 Task: Select the Auckland Time as time zone for the schedule.
Action: Mouse moved to (1067, 94)
Screenshot: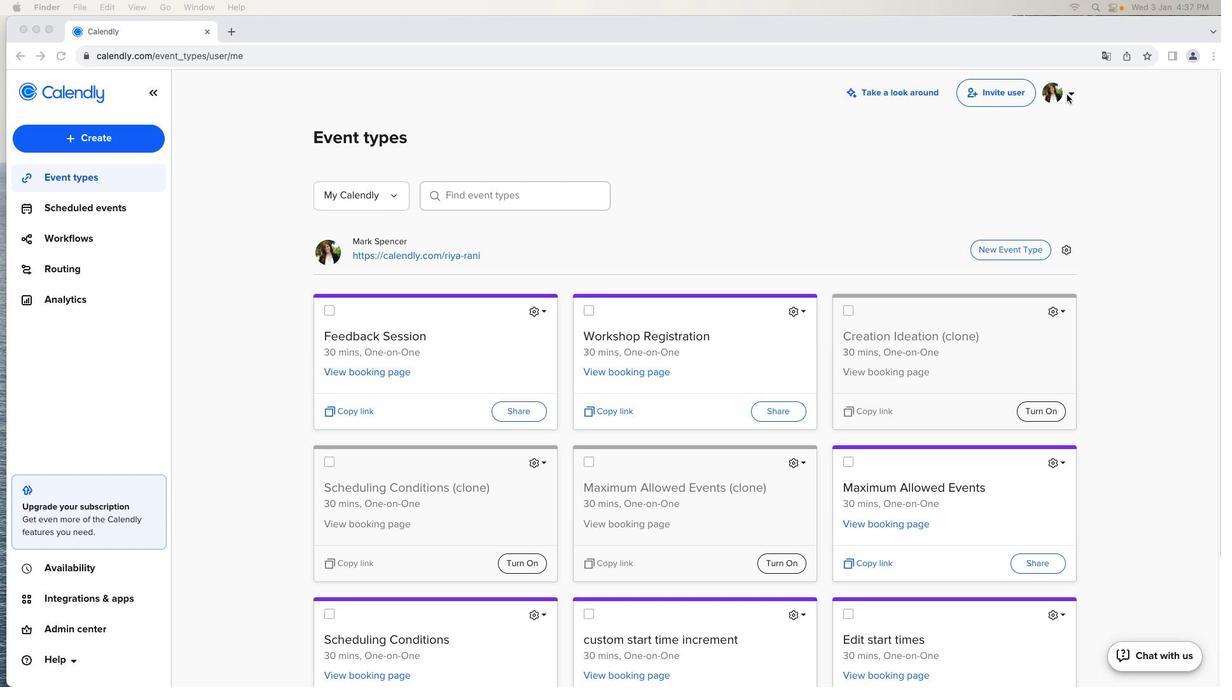 
Action: Mouse pressed left at (1067, 94)
Screenshot: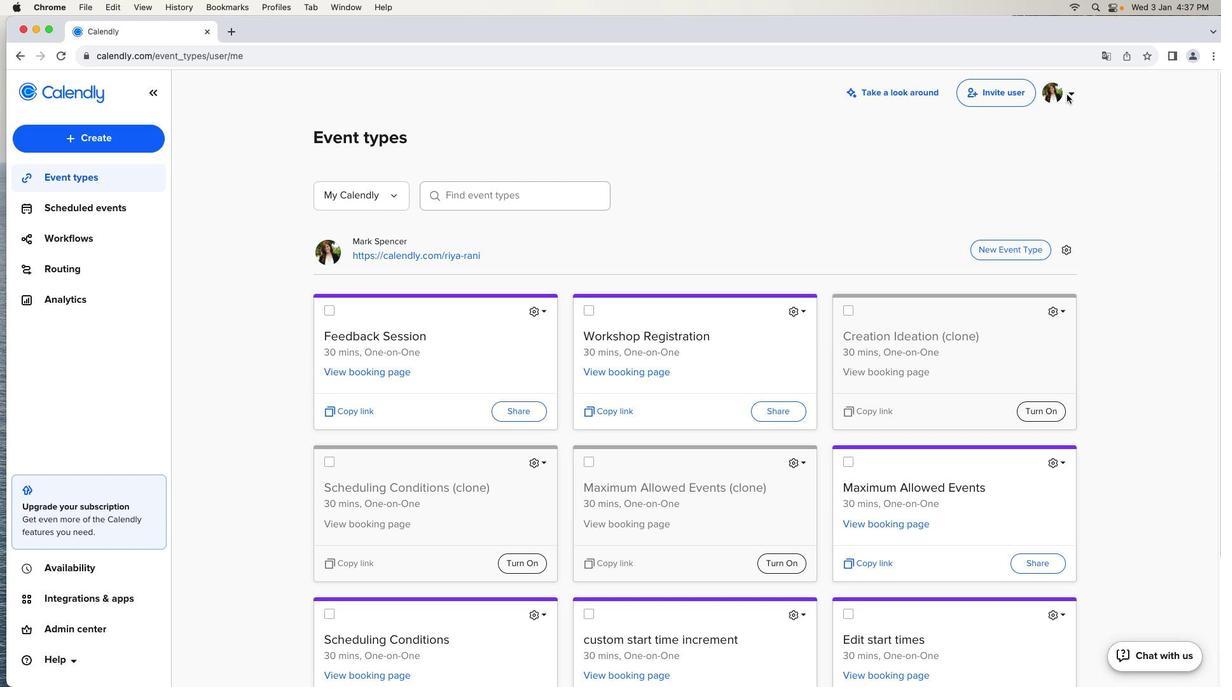 
Action: Mouse moved to (1070, 93)
Screenshot: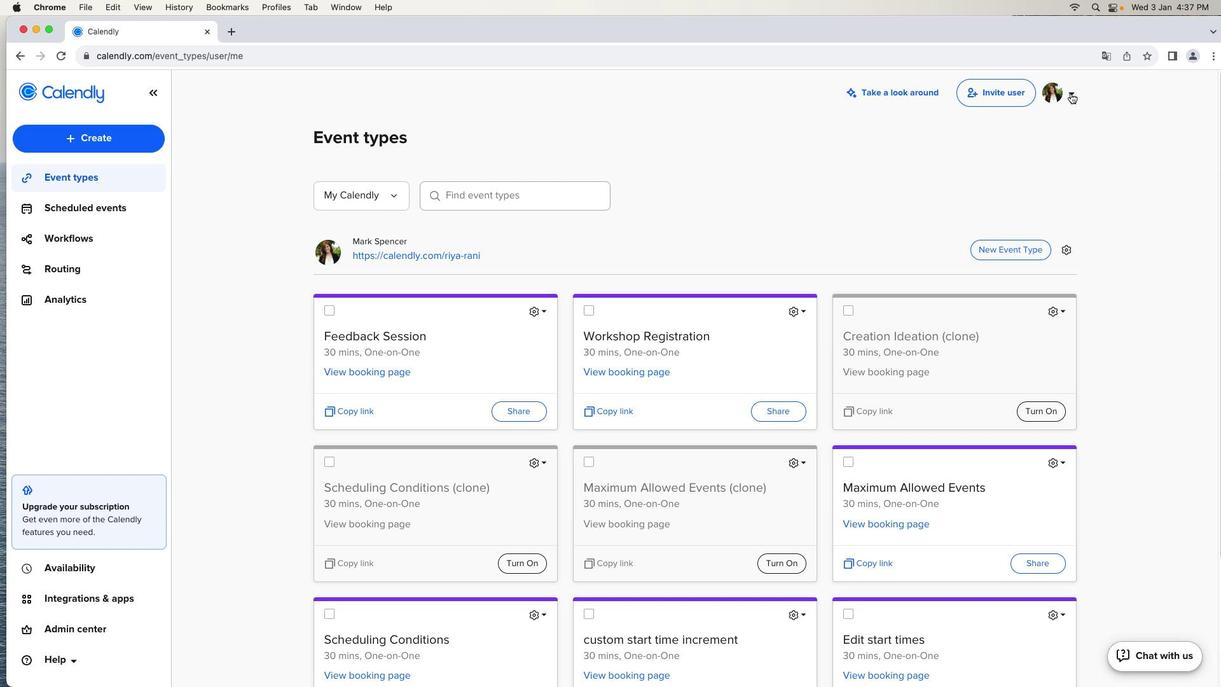 
Action: Mouse pressed left at (1070, 93)
Screenshot: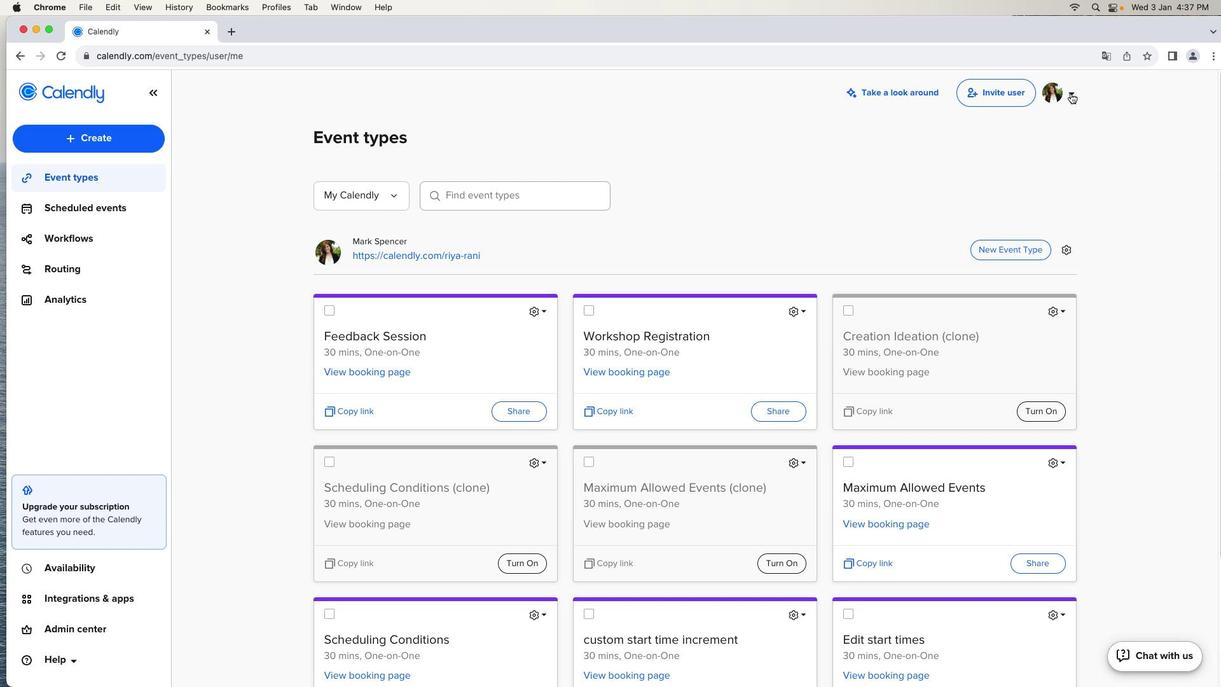 
Action: Mouse moved to (1019, 159)
Screenshot: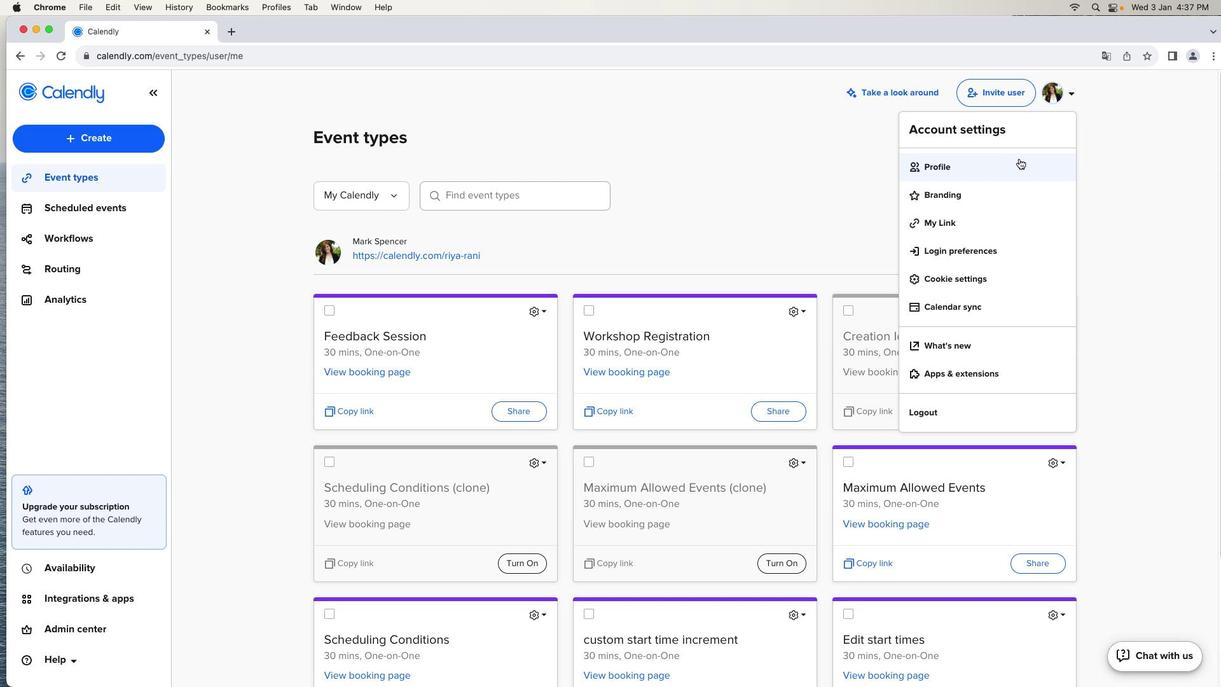 
Action: Mouse pressed left at (1019, 159)
Screenshot: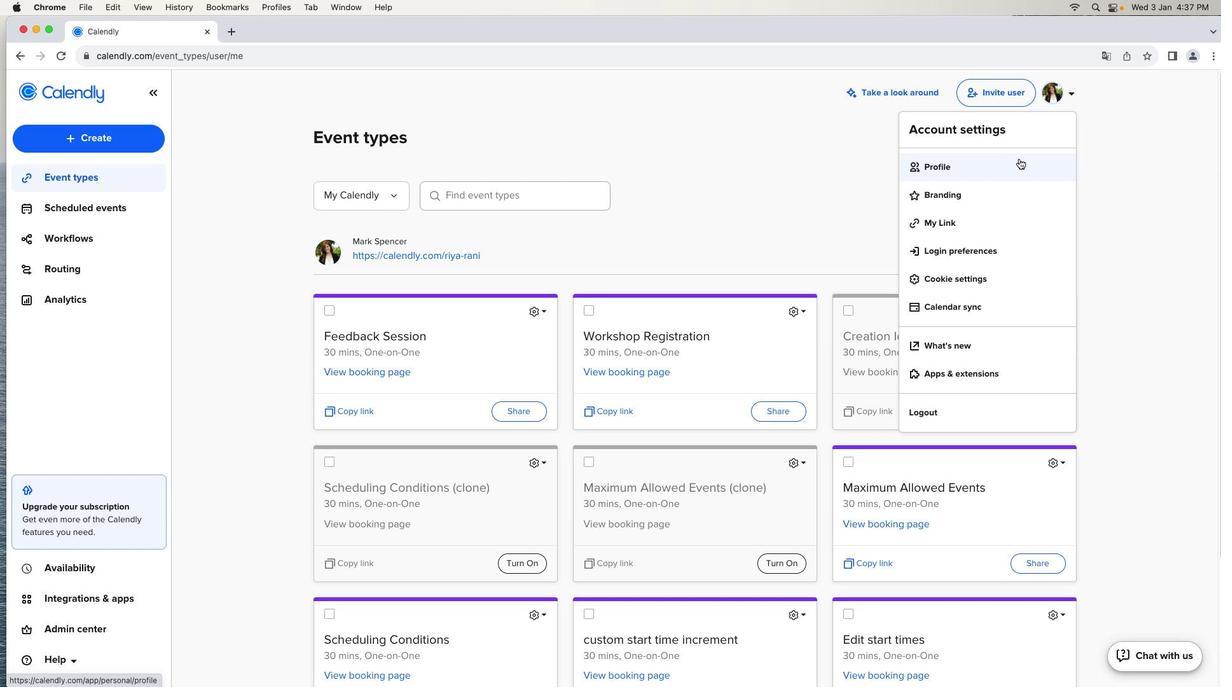
Action: Mouse moved to (705, 552)
Screenshot: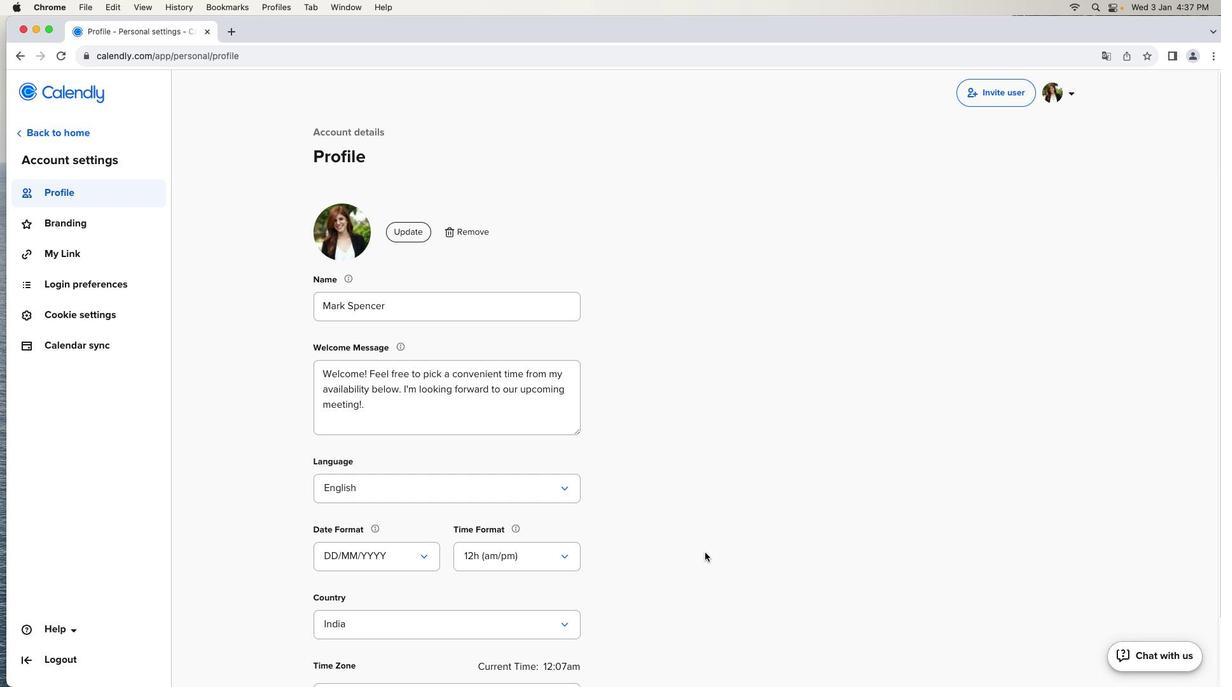 
Action: Mouse scrolled (705, 552) with delta (0, 0)
Screenshot: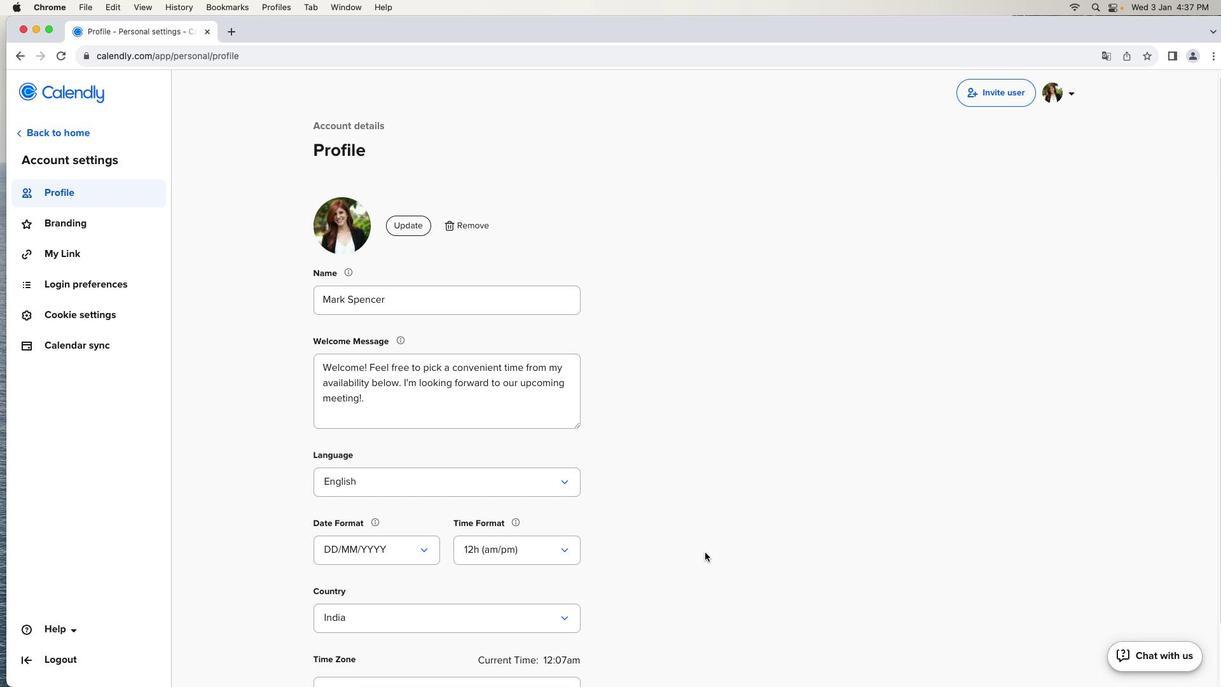 
Action: Mouse scrolled (705, 552) with delta (0, 0)
Screenshot: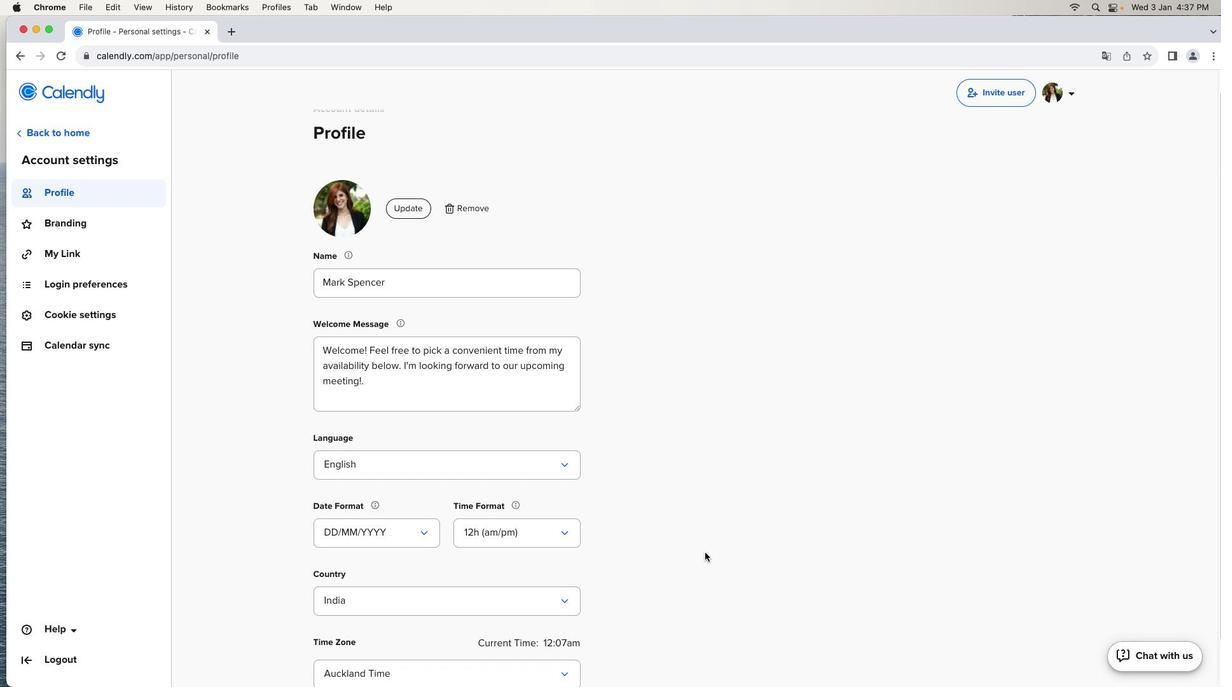 
Action: Mouse scrolled (705, 552) with delta (0, 0)
Screenshot: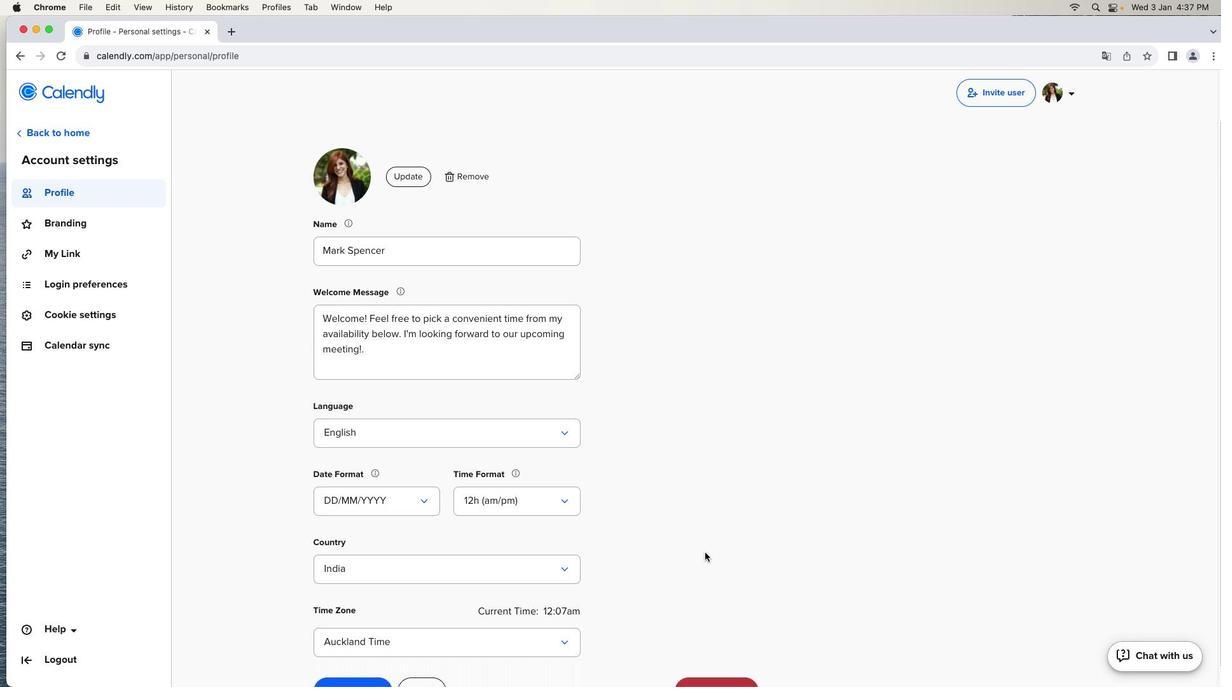 
Action: Mouse scrolled (705, 552) with delta (0, -1)
Screenshot: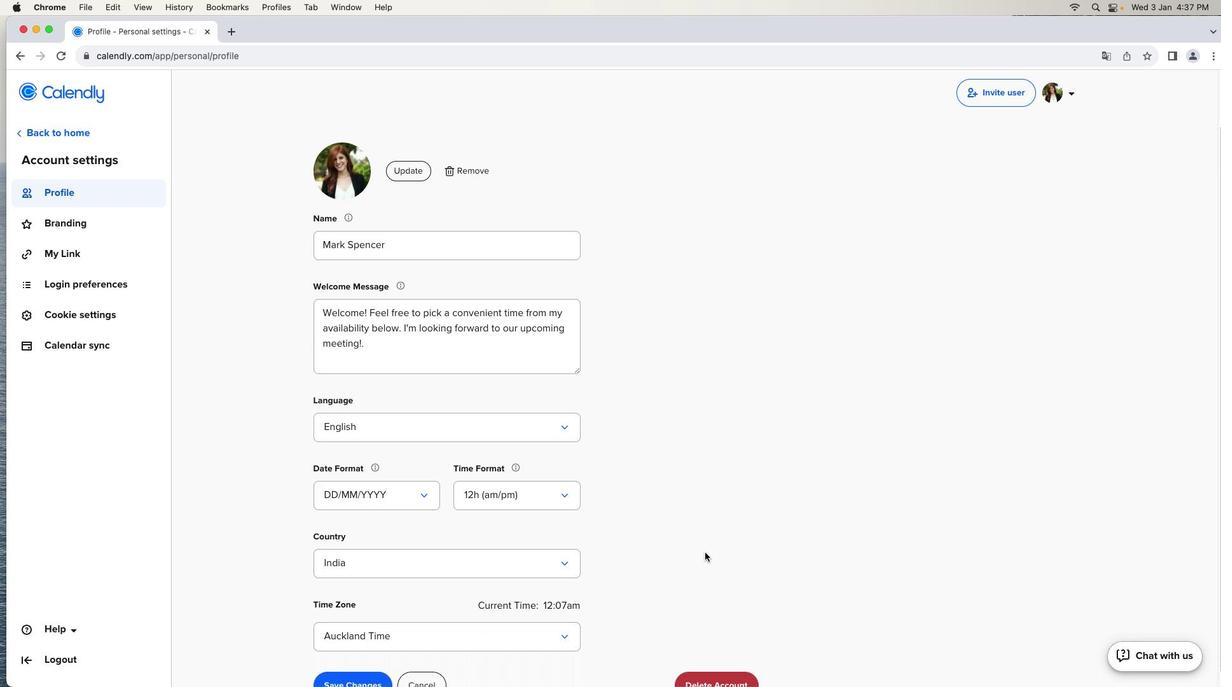 
Action: Mouse scrolled (705, 552) with delta (0, 0)
Screenshot: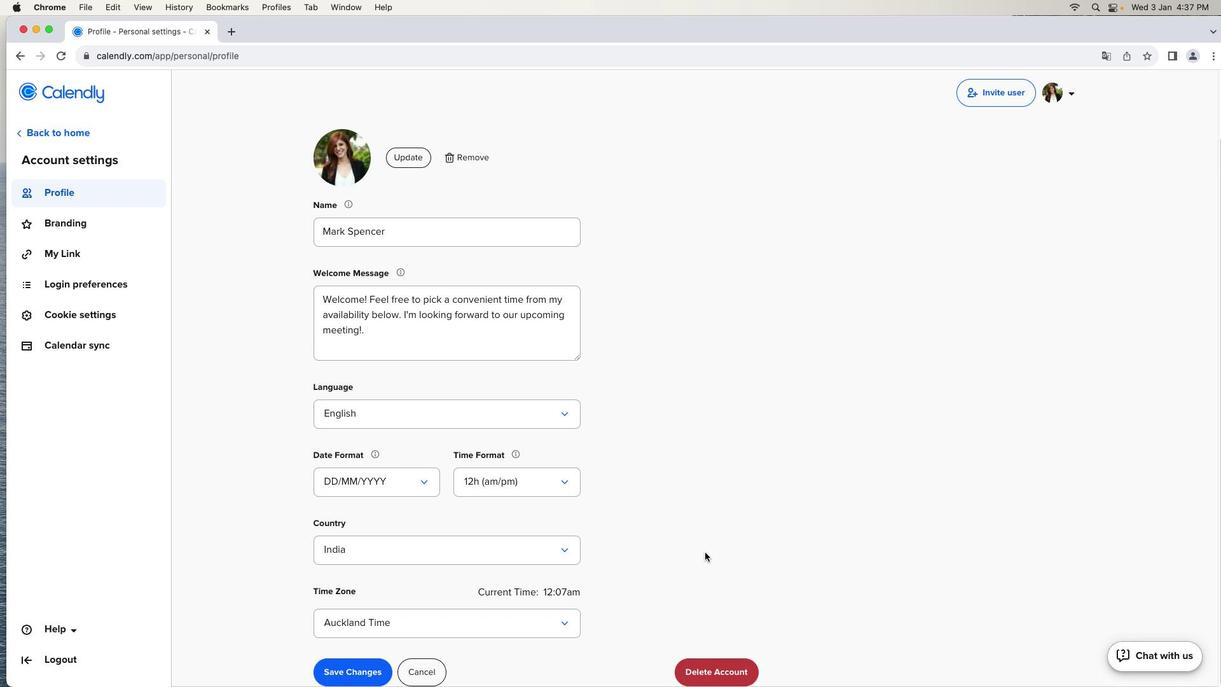 
Action: Mouse scrolled (705, 552) with delta (0, 0)
Screenshot: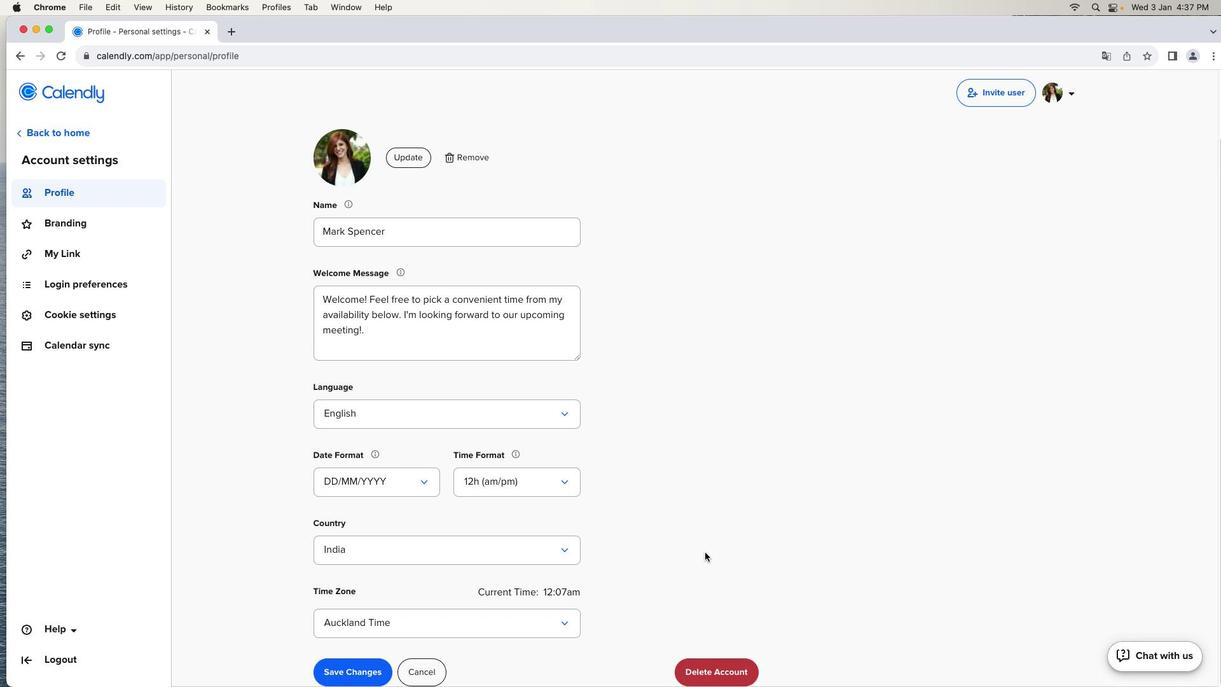 
Action: Mouse scrolled (705, 552) with delta (0, -1)
Screenshot: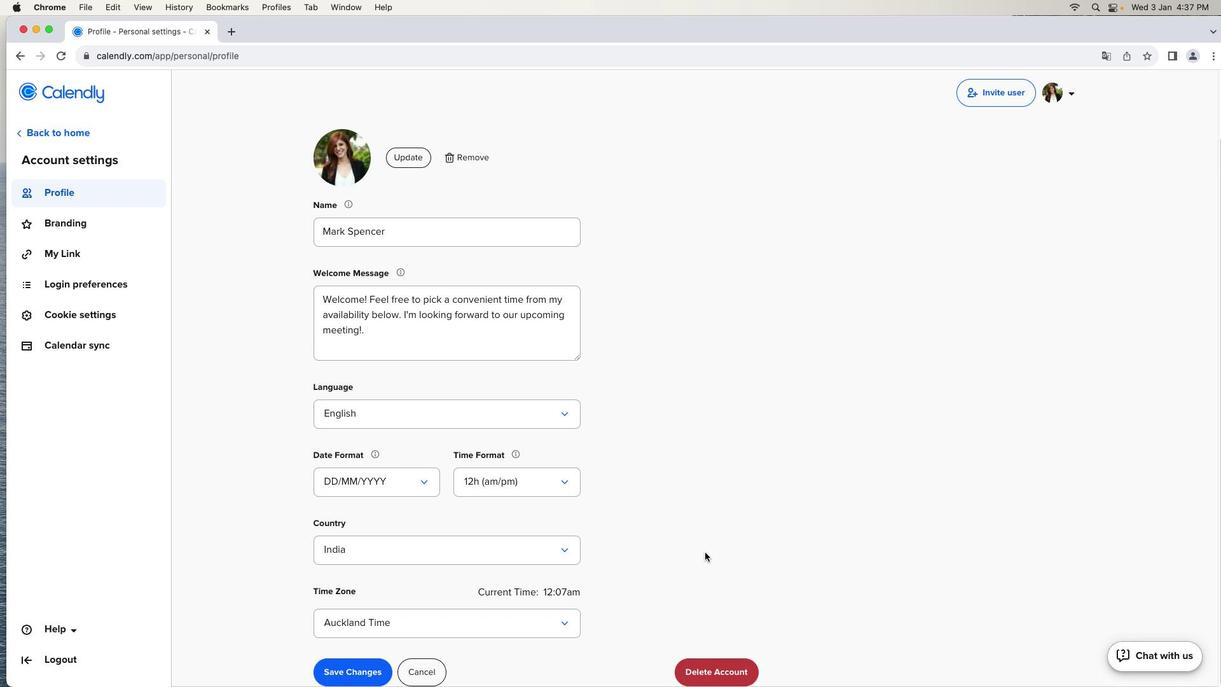 
Action: Mouse scrolled (705, 552) with delta (0, -1)
Screenshot: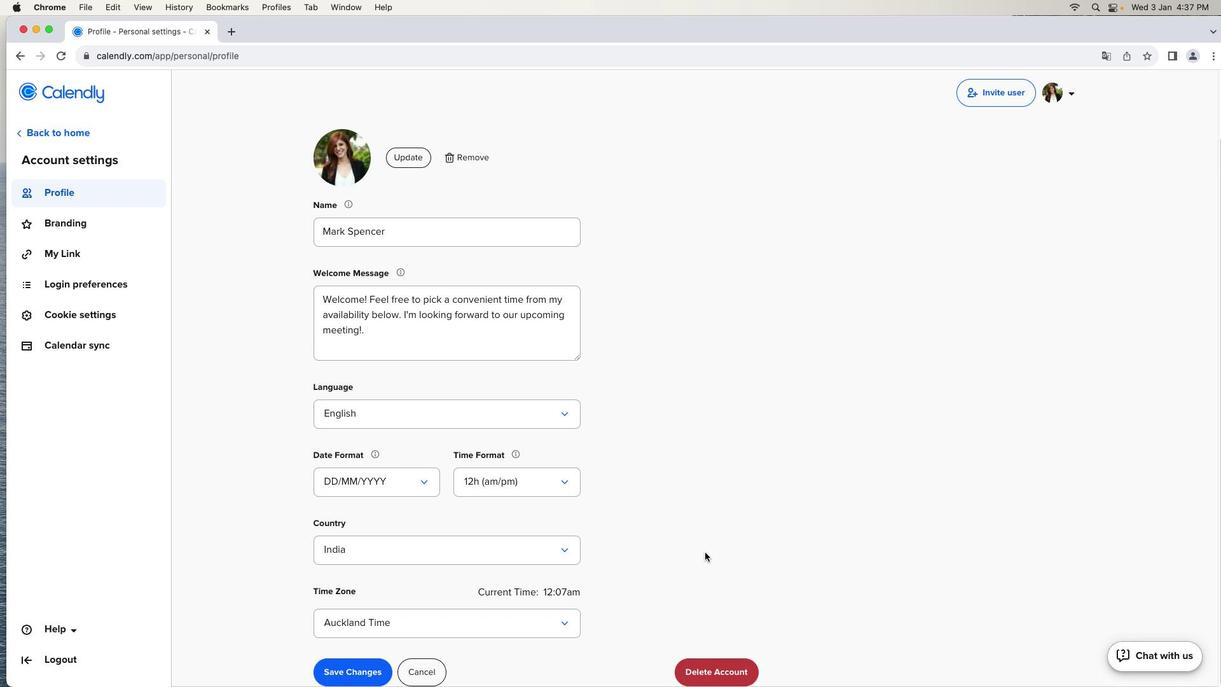 
Action: Mouse moved to (554, 619)
Screenshot: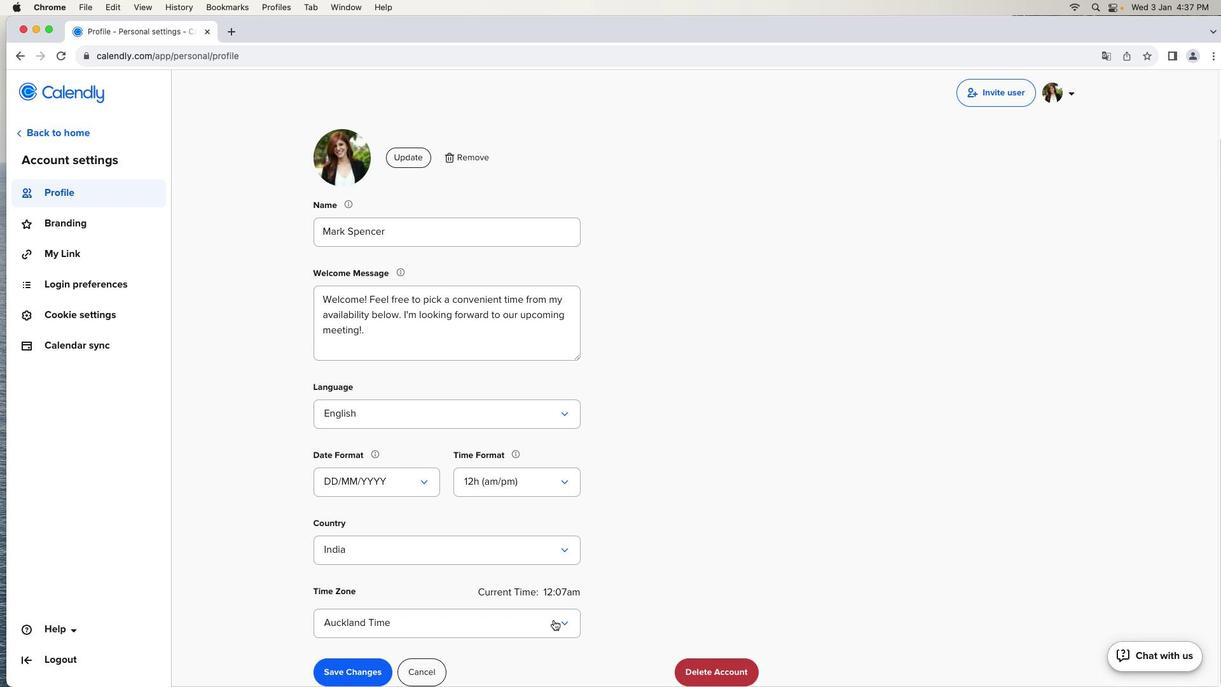 
Action: Mouse pressed left at (554, 619)
Screenshot: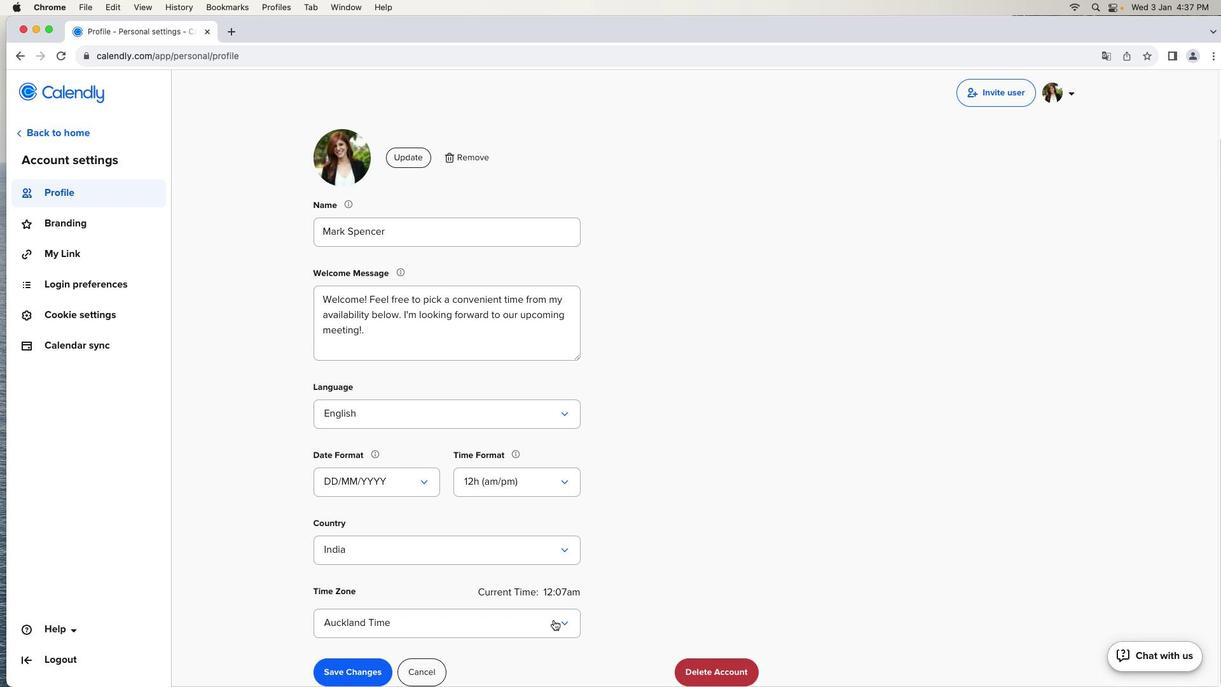
Action: Mouse moved to (533, 652)
Screenshot: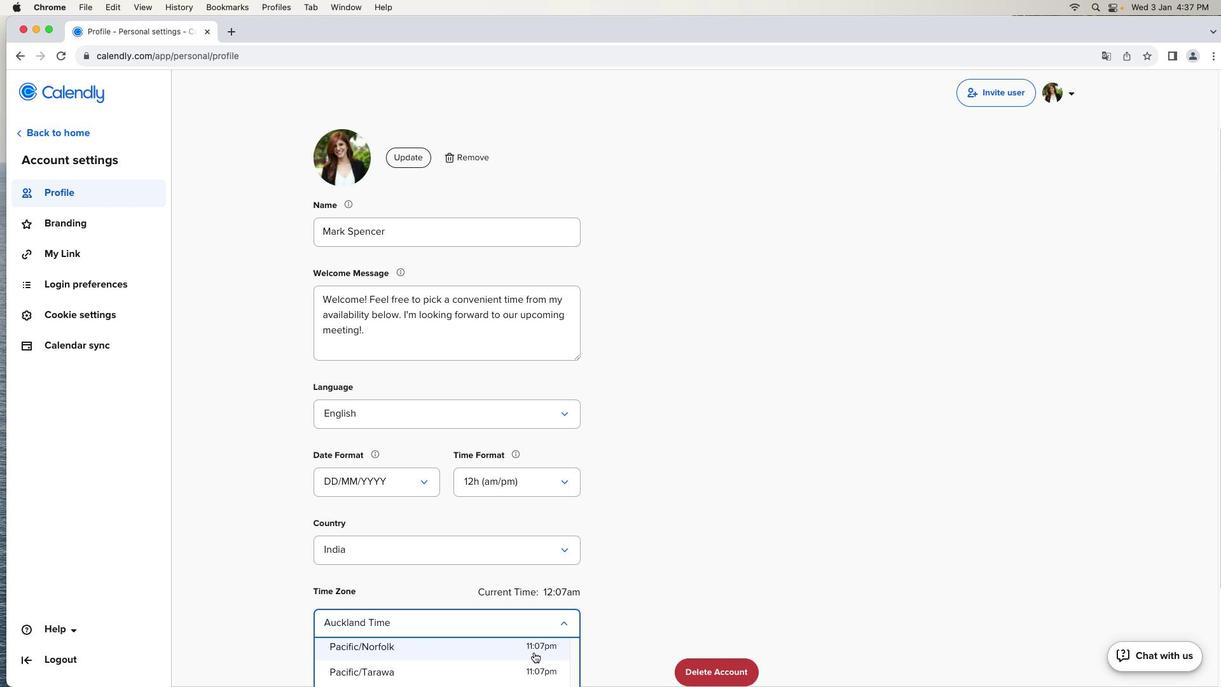 
Action: Mouse scrolled (533, 652) with delta (0, 0)
Screenshot: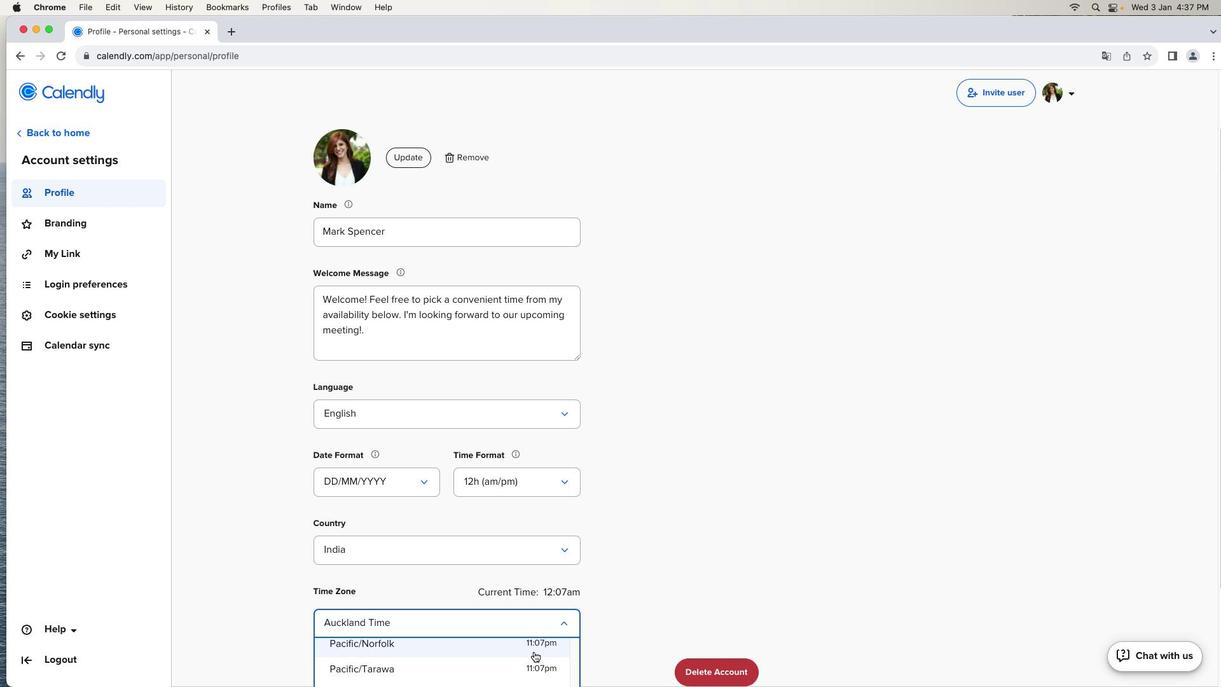 
Action: Mouse moved to (533, 652)
Screenshot: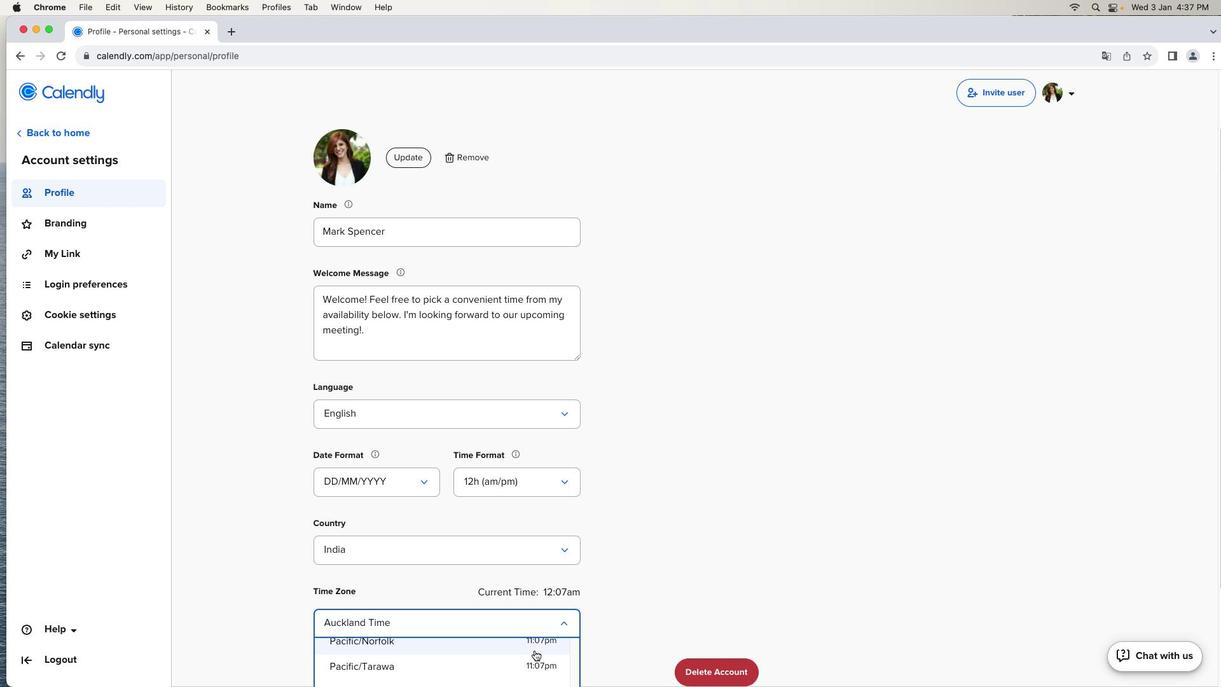 
Action: Mouse scrolled (533, 652) with delta (0, 0)
Screenshot: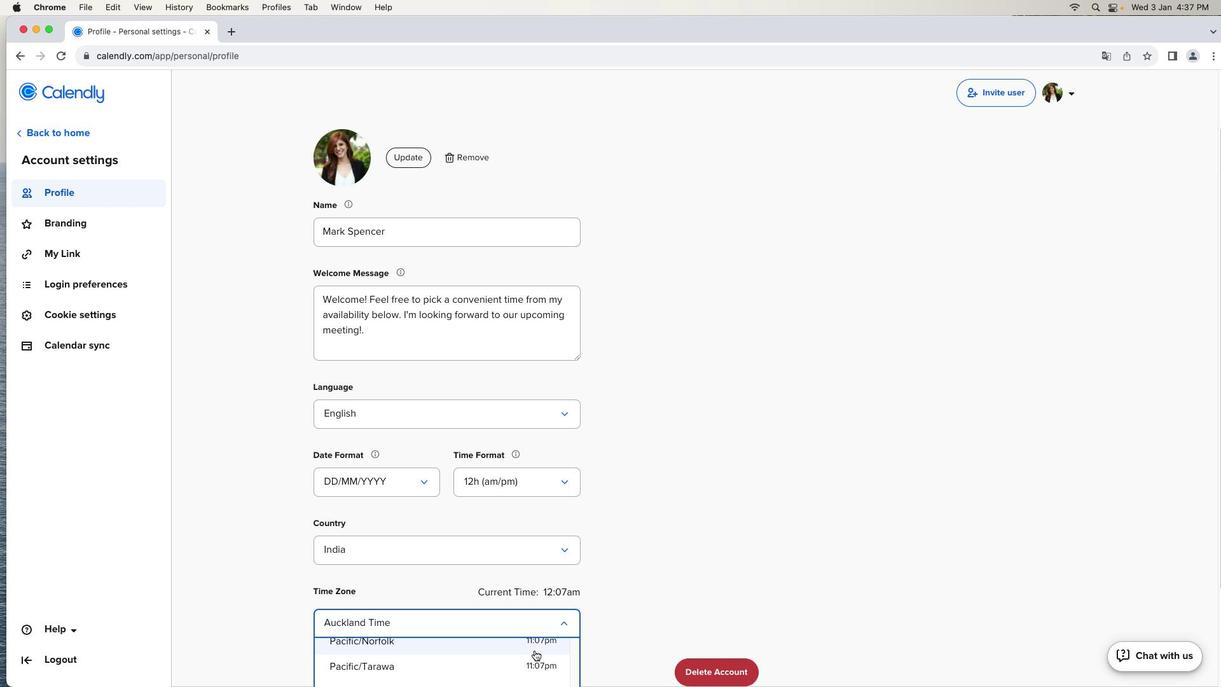 
Action: Mouse moved to (533, 652)
Screenshot: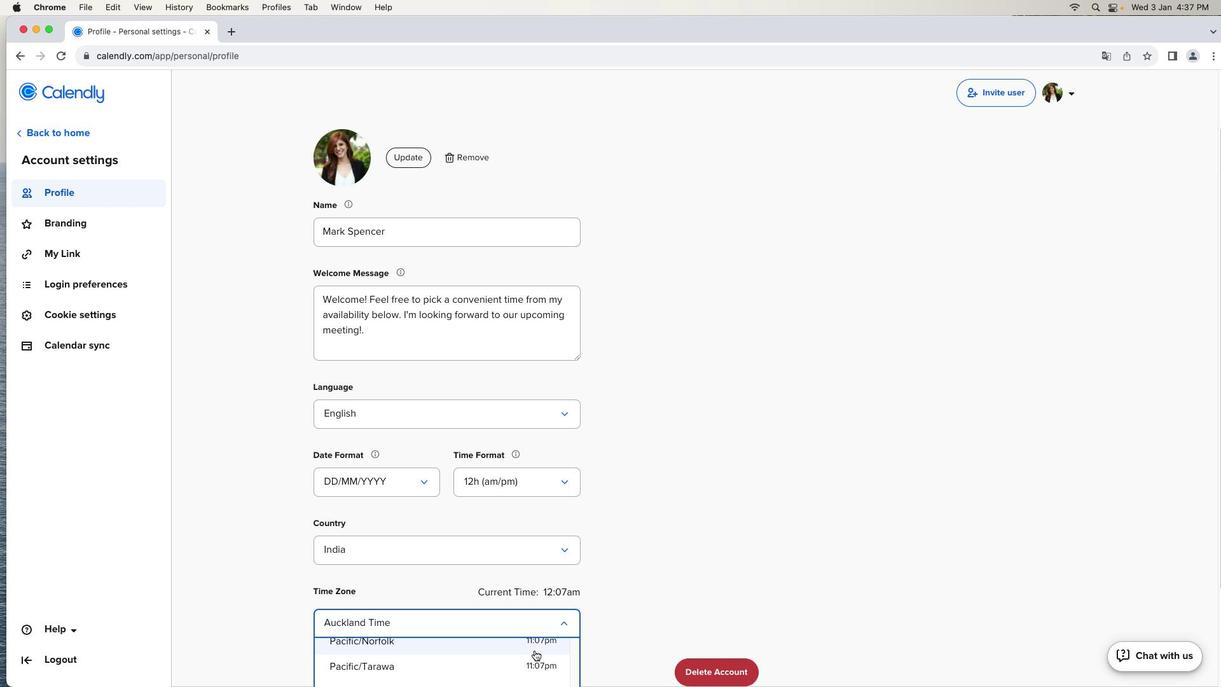 
Action: Mouse scrolled (533, 652) with delta (0, -1)
Screenshot: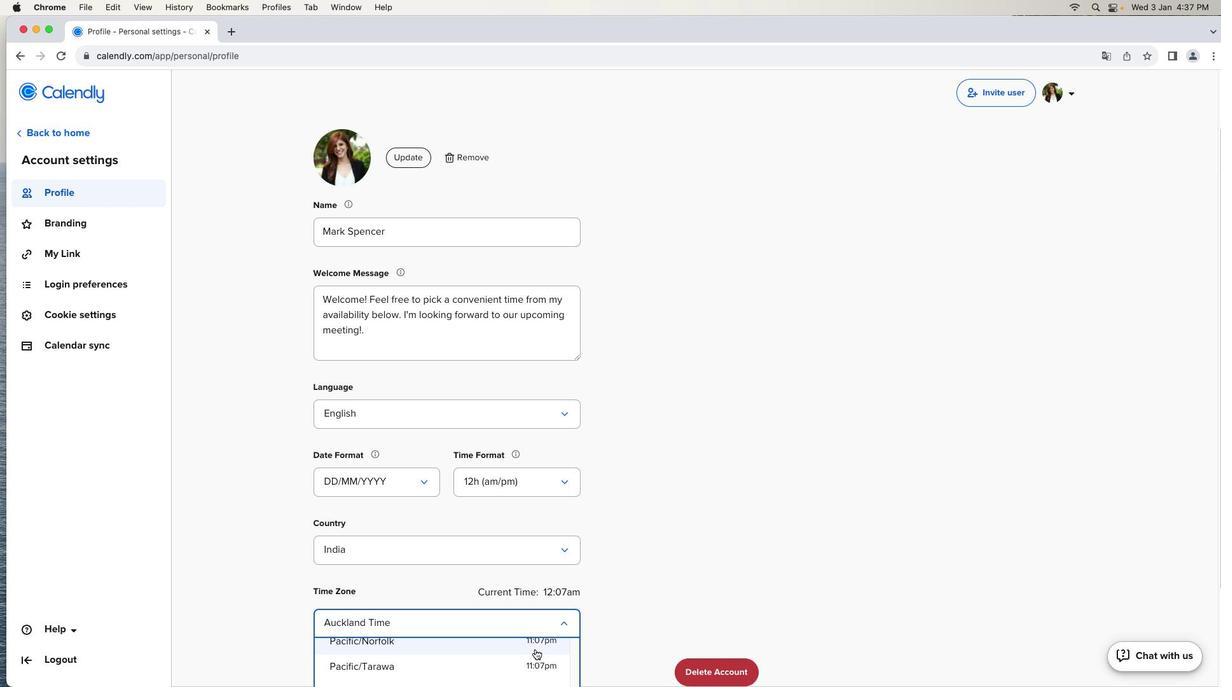 
Action: Mouse moved to (534, 652)
Screenshot: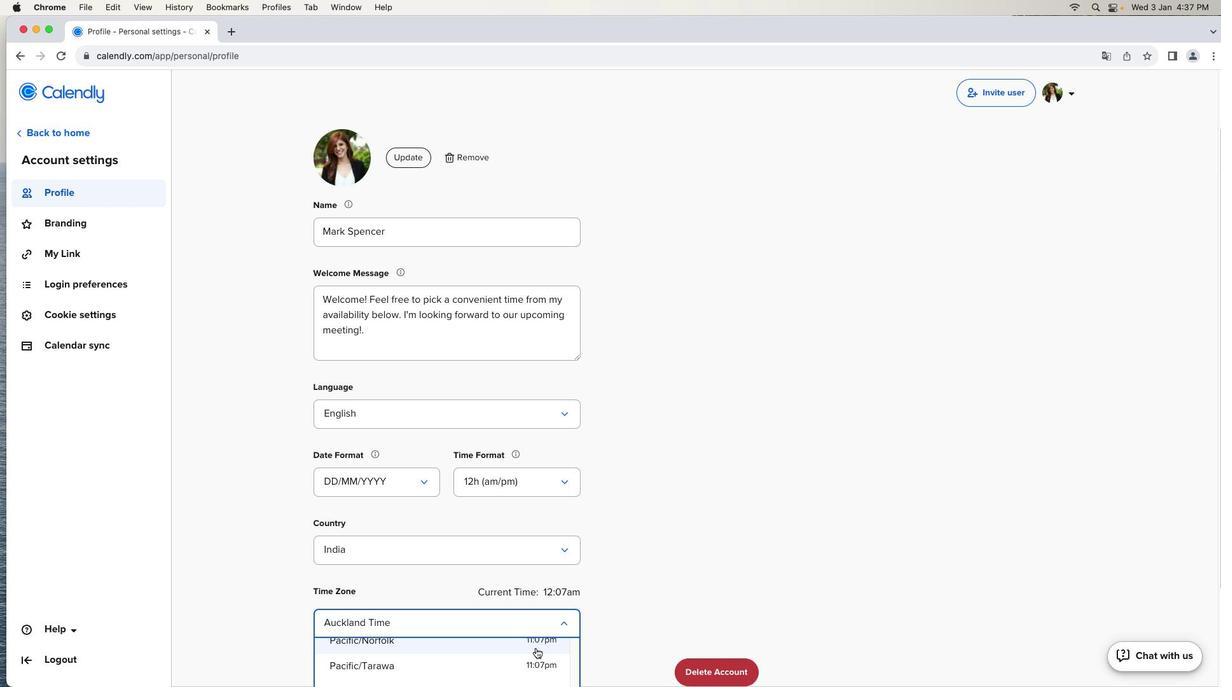 
Action: Mouse scrolled (534, 652) with delta (0, -1)
Screenshot: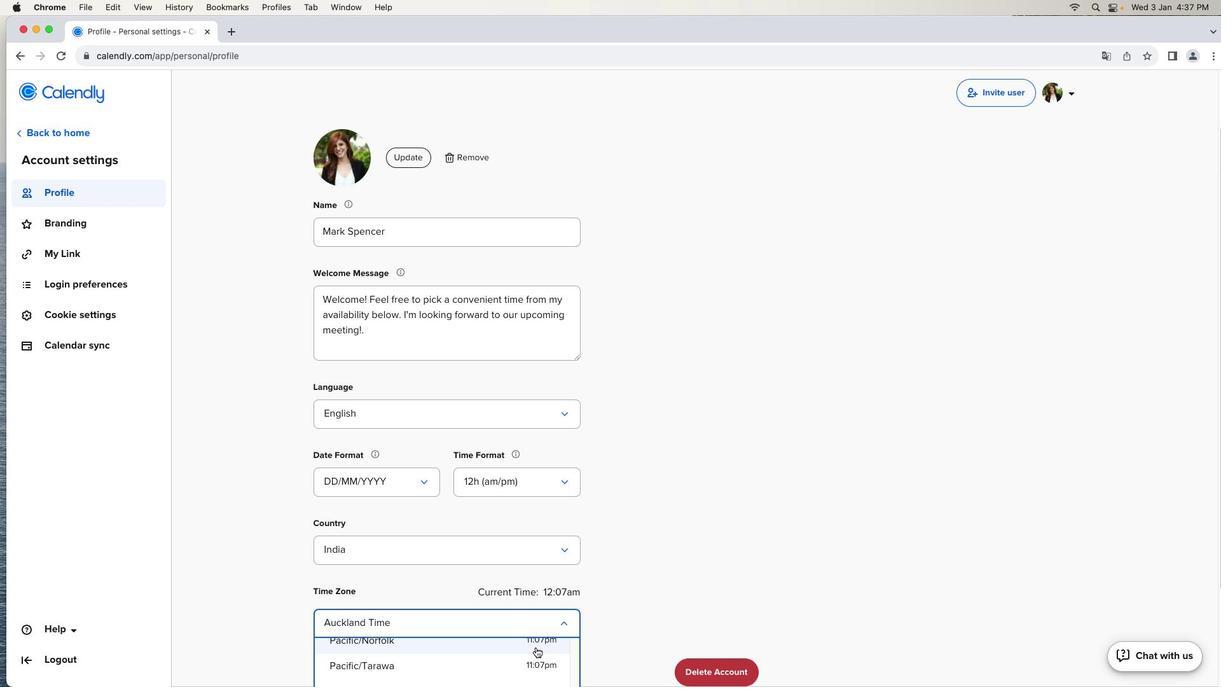 
Action: Mouse moved to (678, 607)
Screenshot: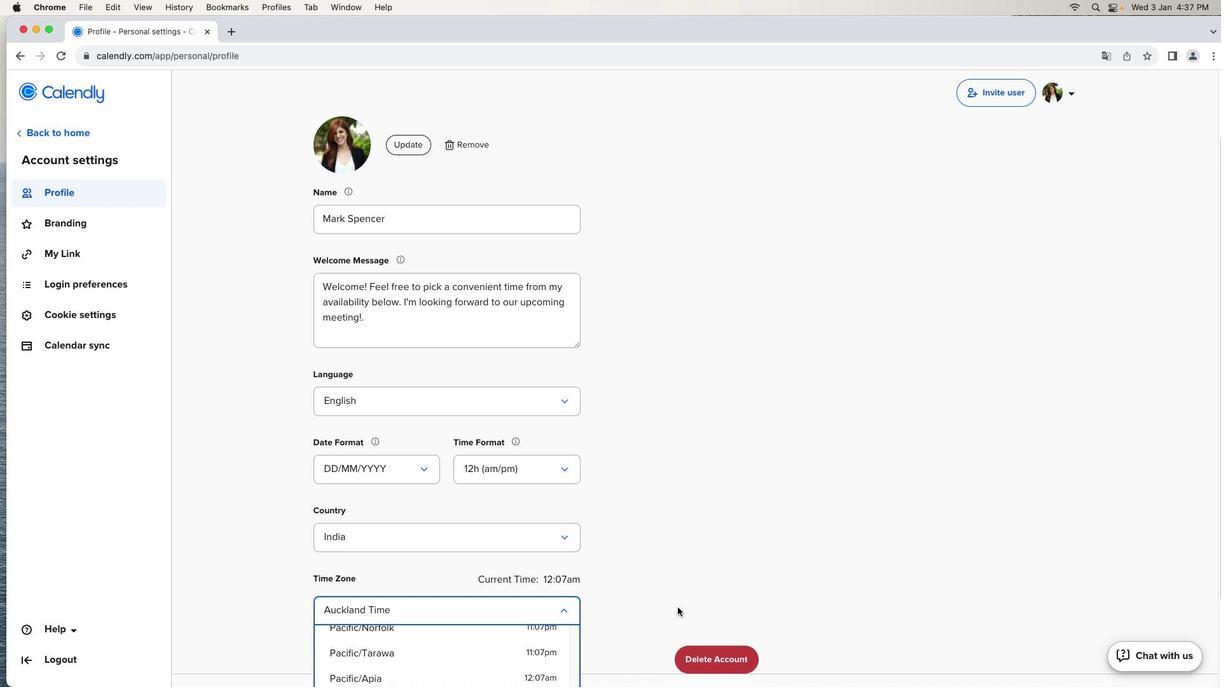 
Action: Mouse scrolled (678, 607) with delta (0, 0)
Screenshot: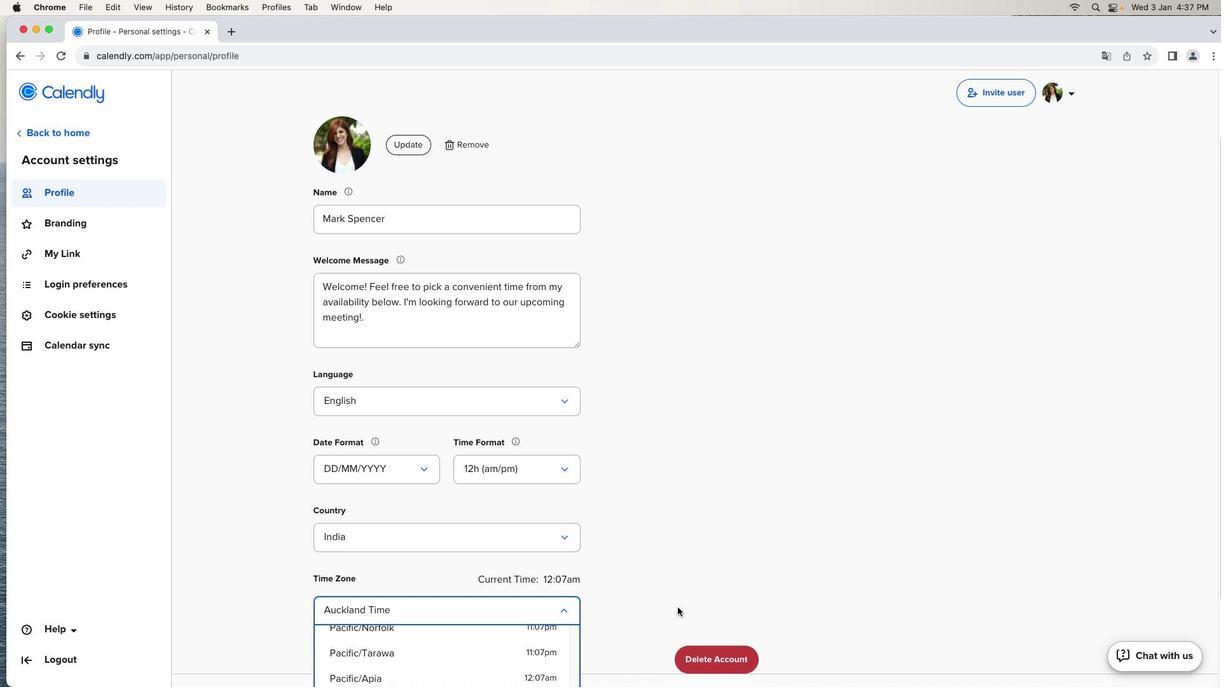 
Action: Mouse scrolled (678, 607) with delta (0, 0)
Screenshot: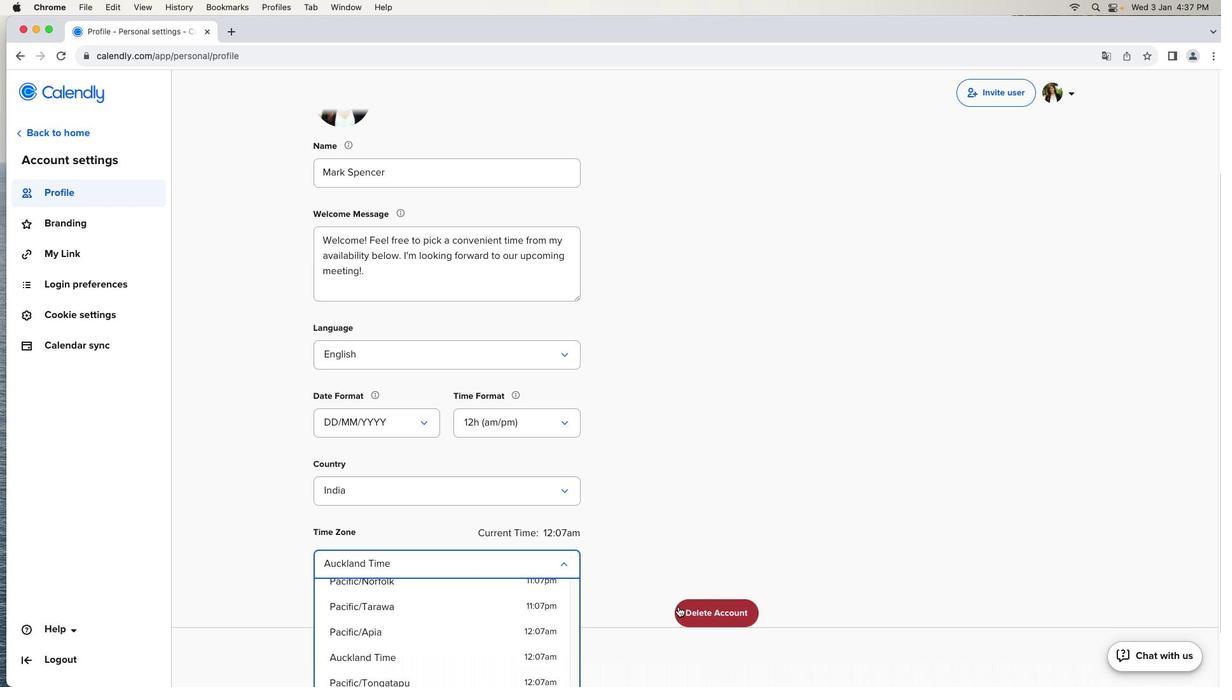 
Action: Mouse moved to (678, 606)
Screenshot: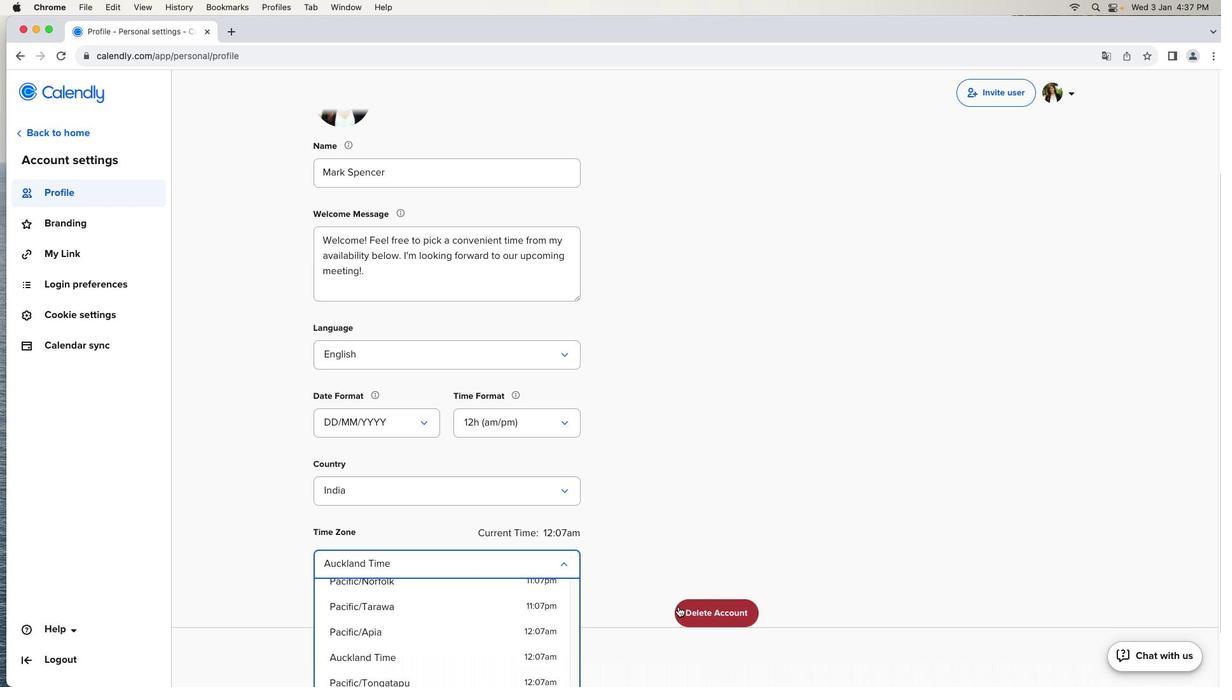 
Action: Mouse scrolled (678, 606) with delta (0, -1)
Screenshot: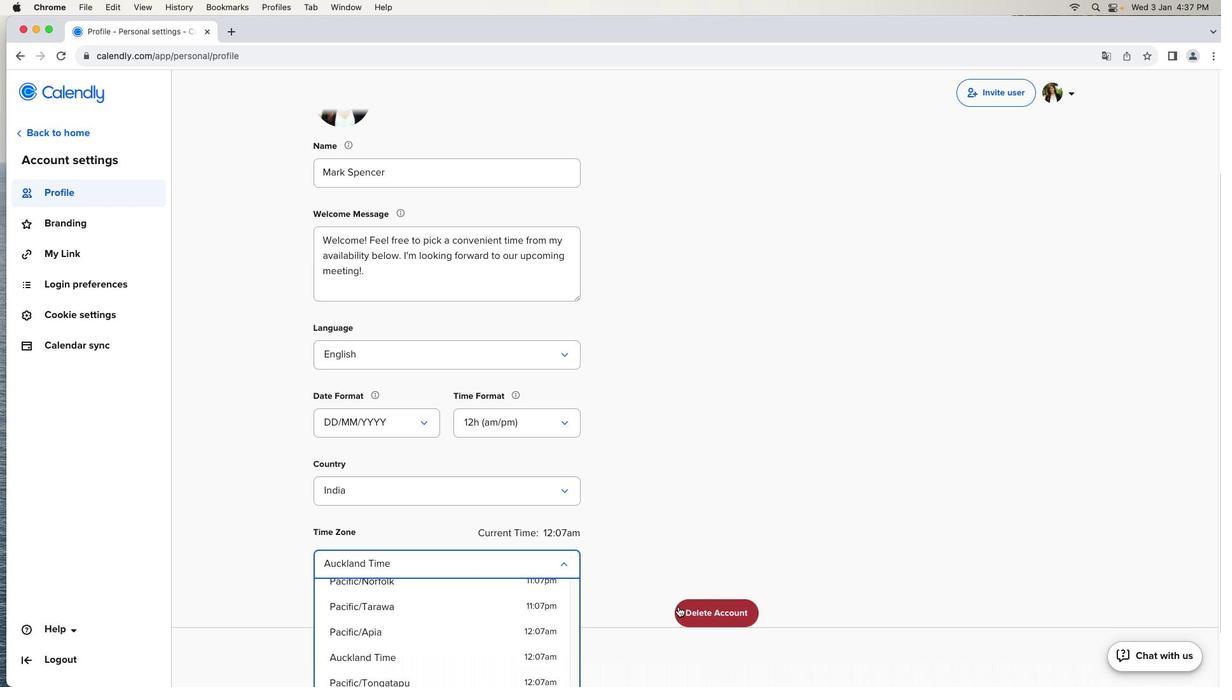 
Action: Mouse moved to (678, 606)
Screenshot: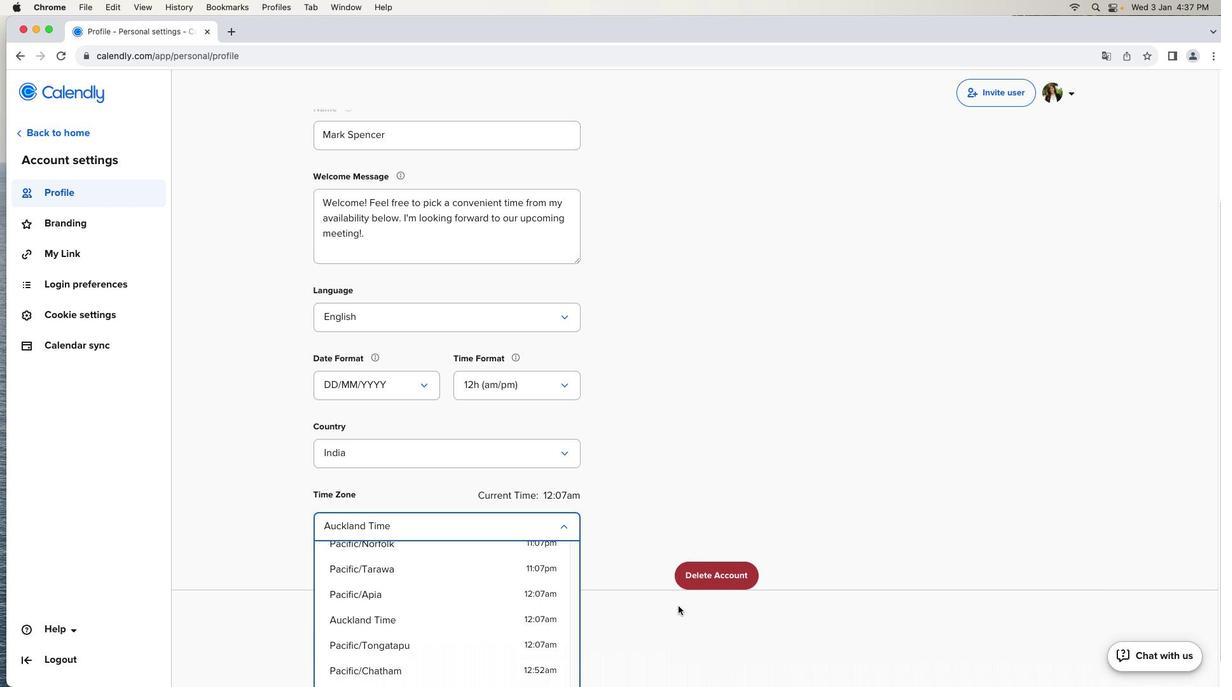 
Action: Mouse scrolled (678, 606) with delta (0, -1)
Screenshot: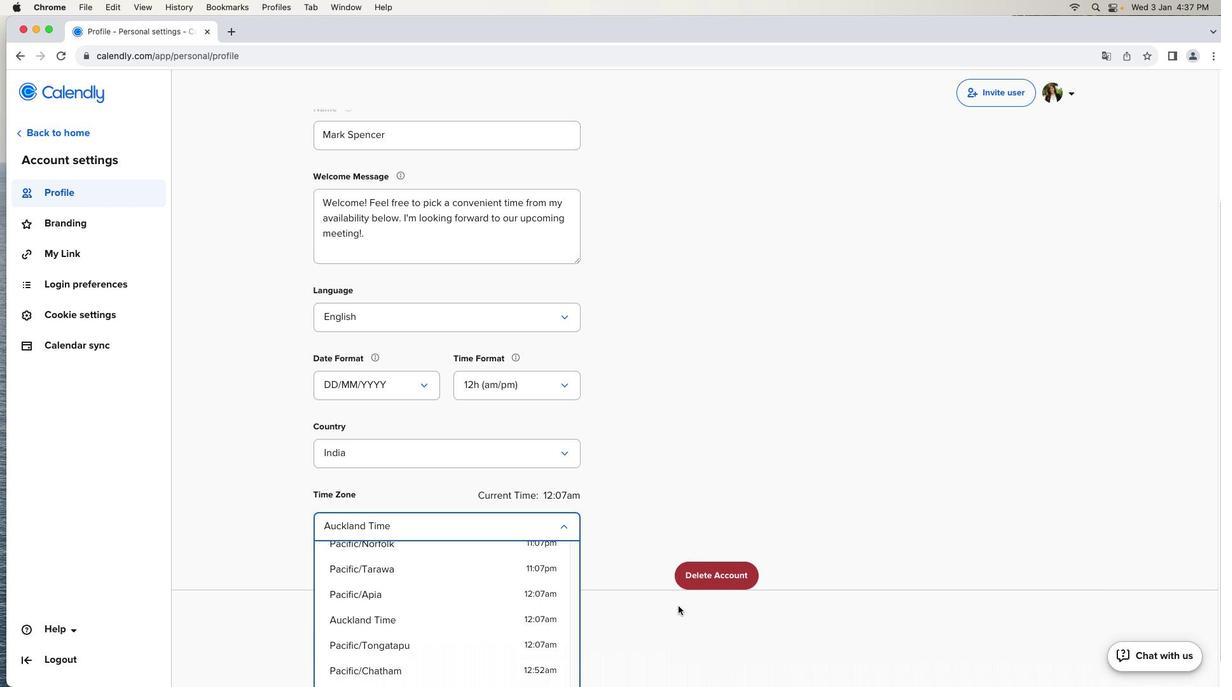 
Action: Mouse moved to (396, 591)
Screenshot: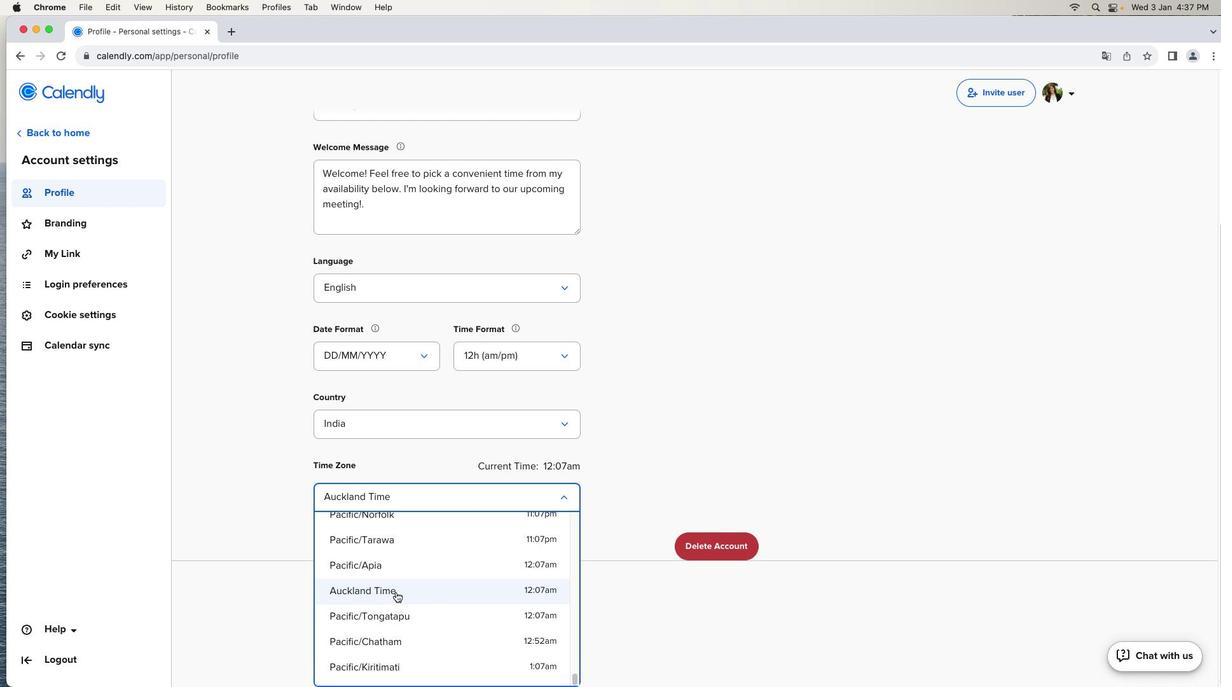 
Action: Mouse pressed left at (396, 591)
Screenshot: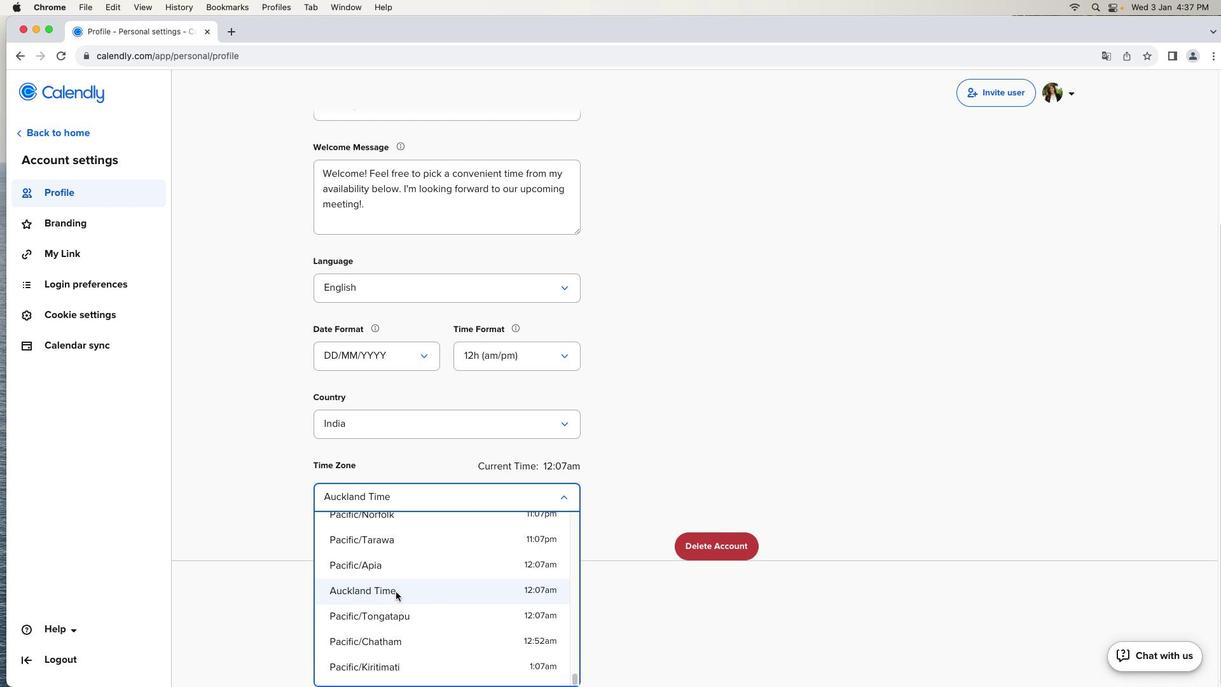 
Action: Mouse moved to (350, 675)
Screenshot: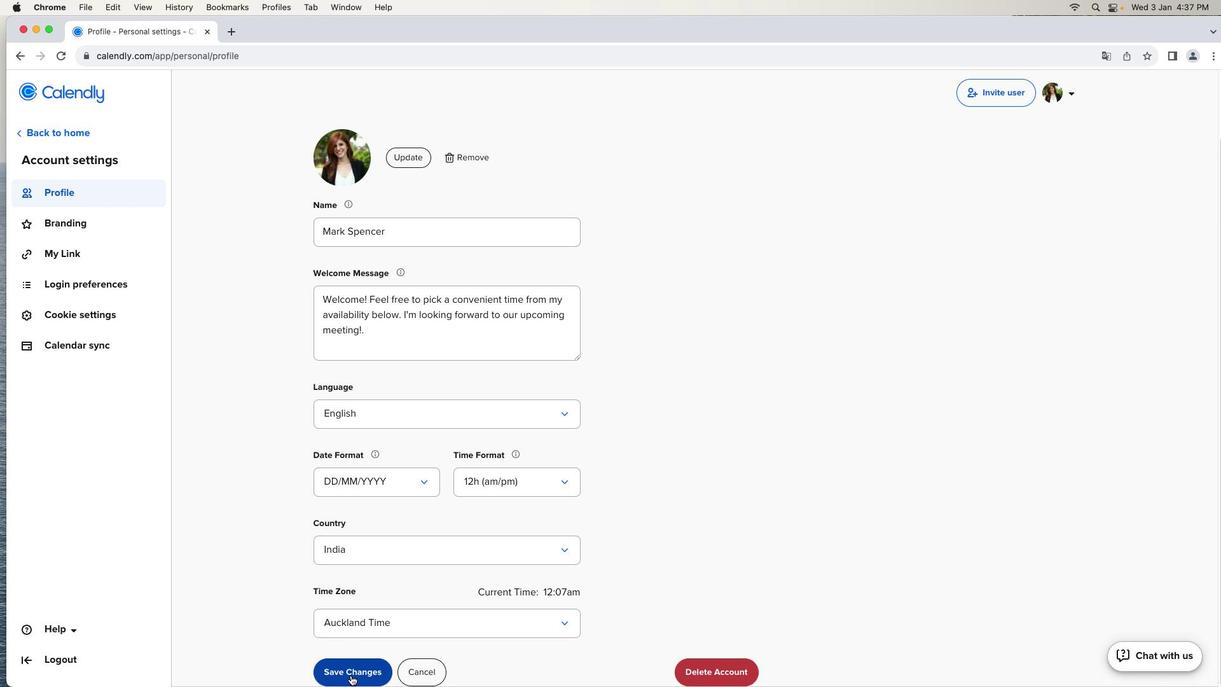 
Action: Mouse pressed left at (350, 675)
Screenshot: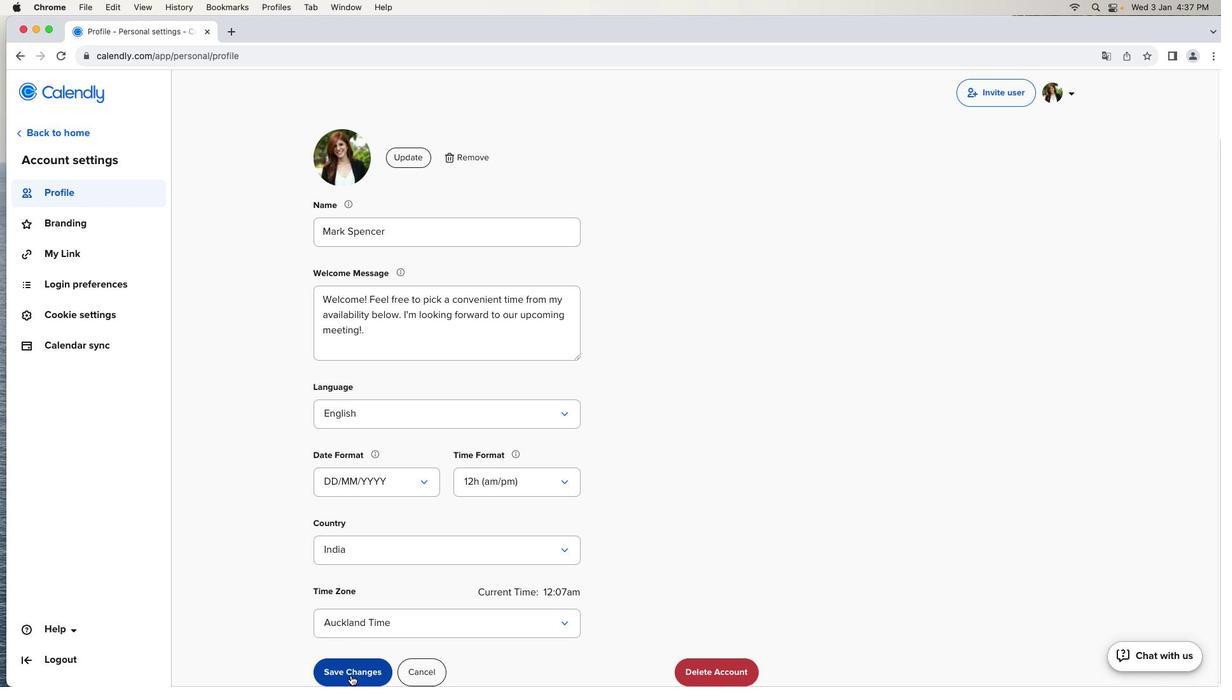 
Action: Mouse moved to (352, 674)
Screenshot: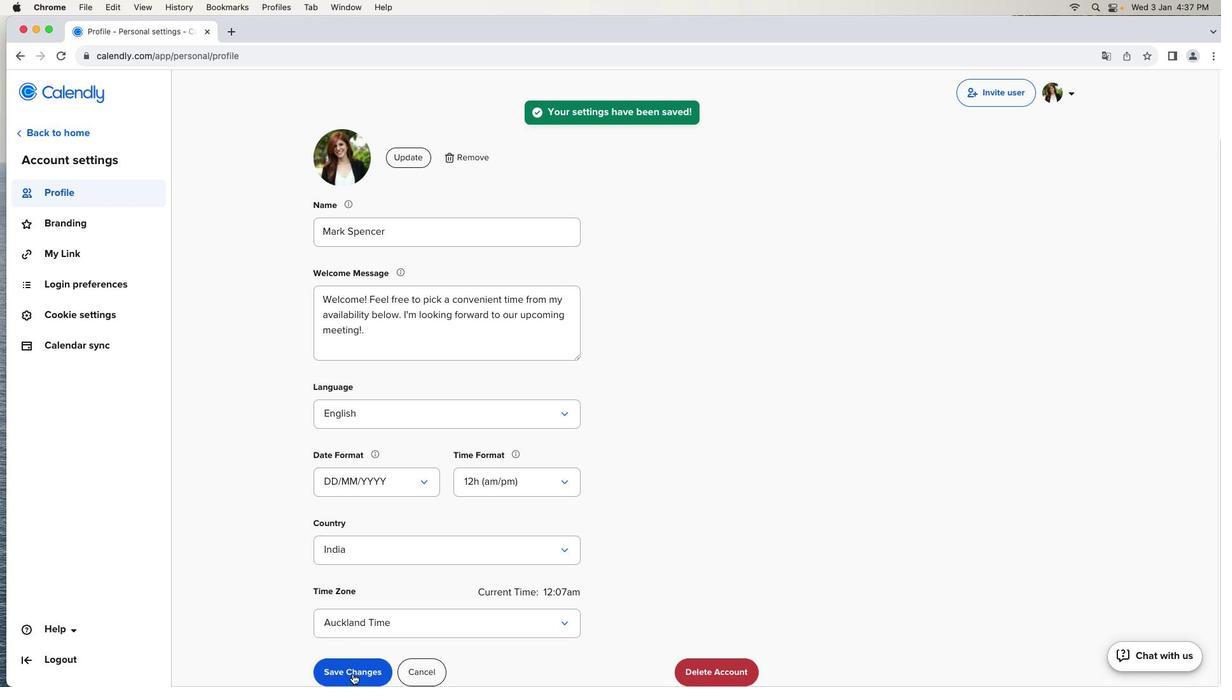 
